 Task: Create a task  Improve error handling and reporting in the app , assign it to team member softage.9@softage.net in the project TripleWorks and update the status of the task to  At Risk , set the priority of the task to Medium.
Action: Mouse moved to (53, 278)
Screenshot: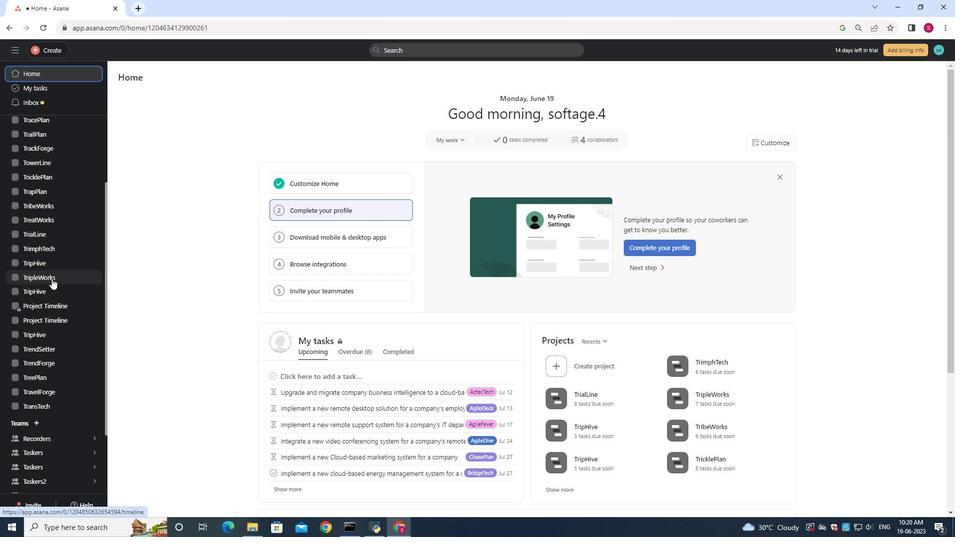 
Action: Mouse pressed left at (53, 278)
Screenshot: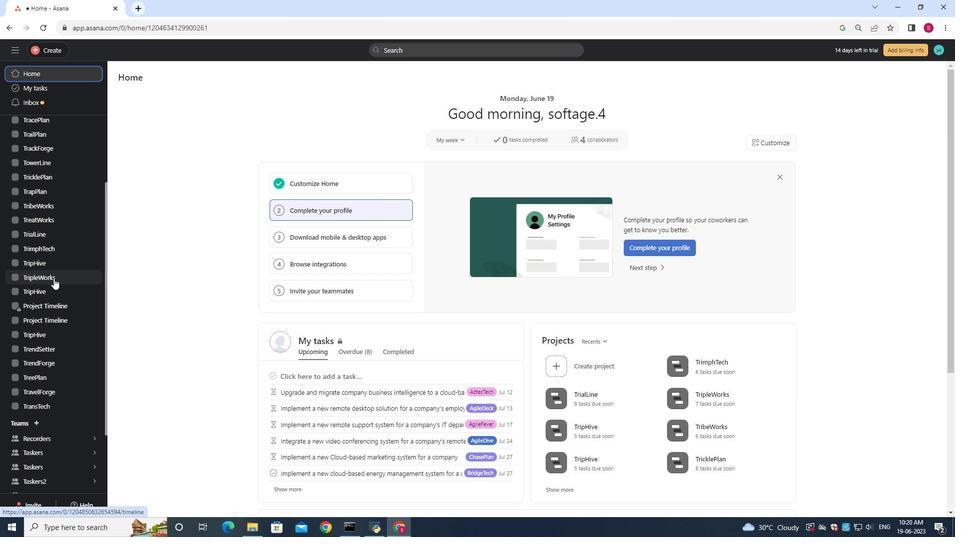 
Action: Mouse moved to (129, 114)
Screenshot: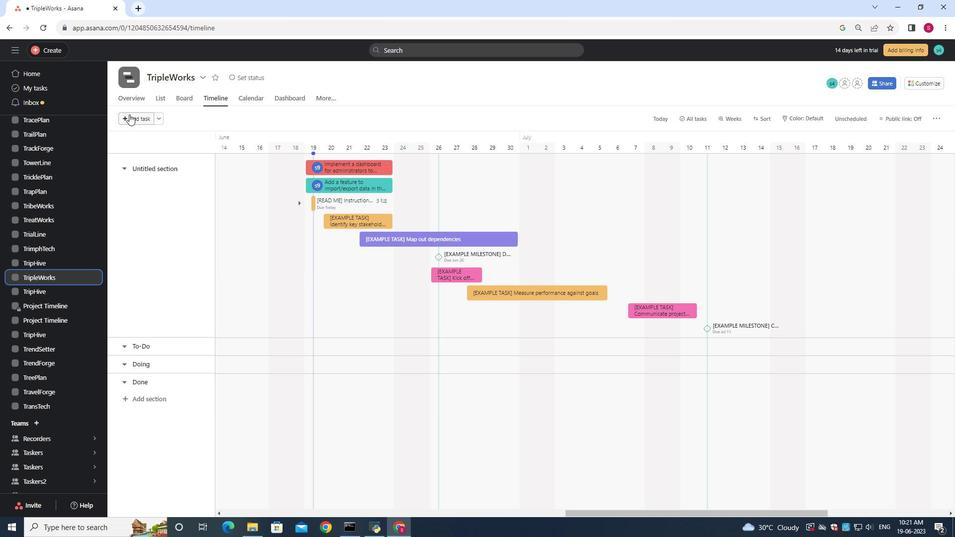 
Action: Mouse pressed left at (129, 114)
Screenshot: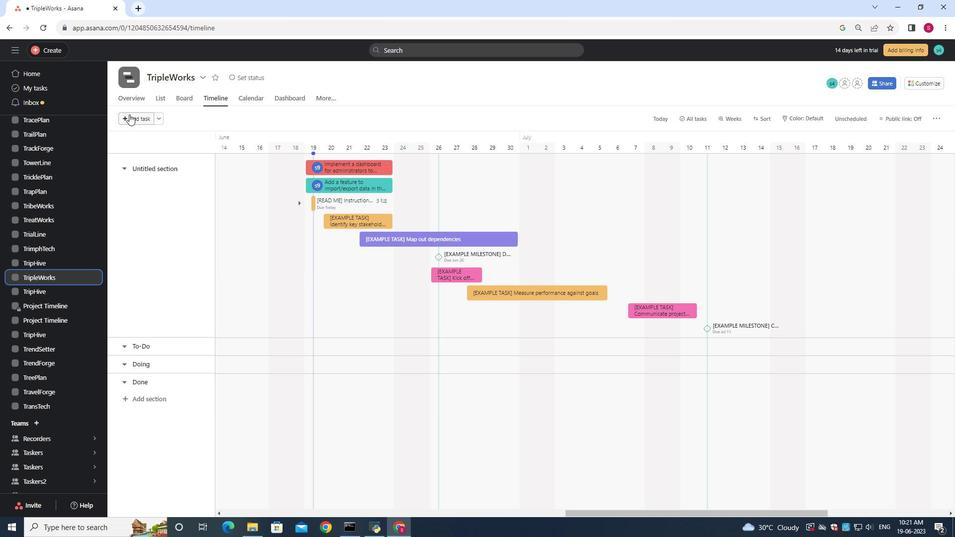 
Action: Key pressed <Key.shift>Improve<Key.space>error<Key.space>handing<Key.space>and<Key.space>reporting<Key.space>in<Key.space>the<Key.space>app
Screenshot: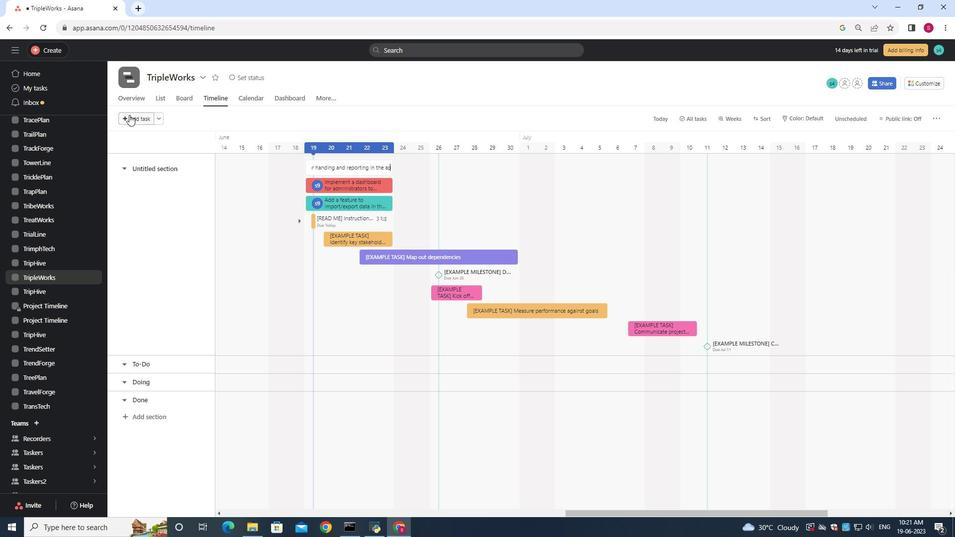 
Action: Mouse moved to (362, 170)
Screenshot: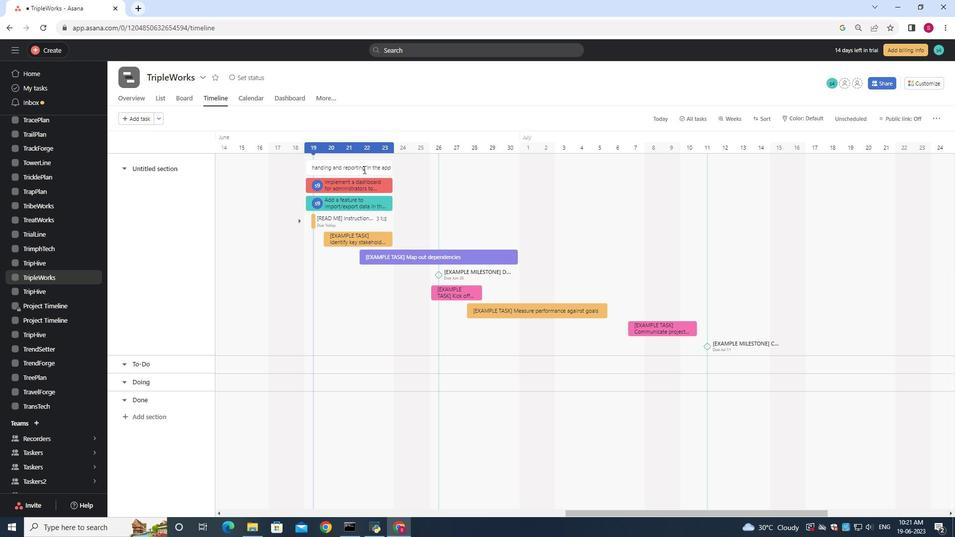 
Action: Mouse pressed left at (362, 170)
Screenshot: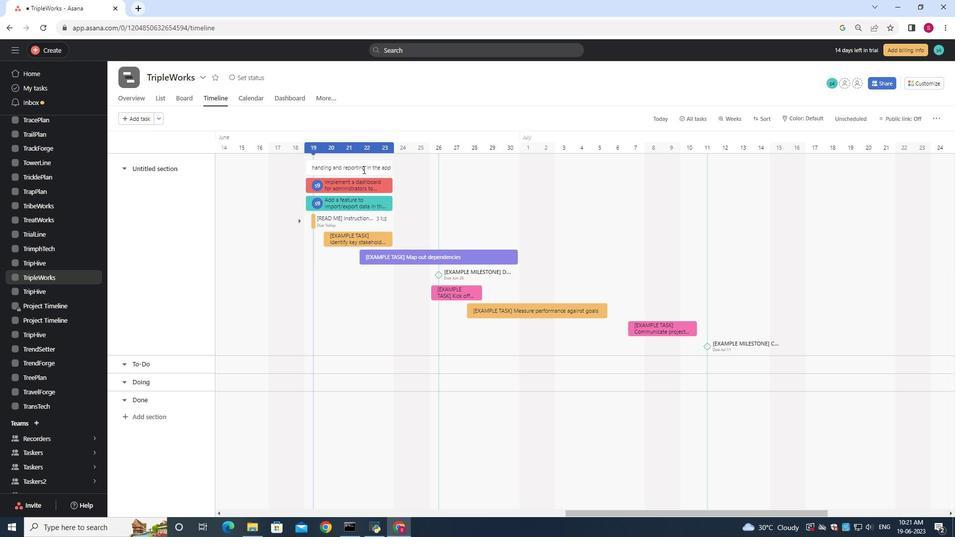 
Action: Mouse moved to (748, 165)
Screenshot: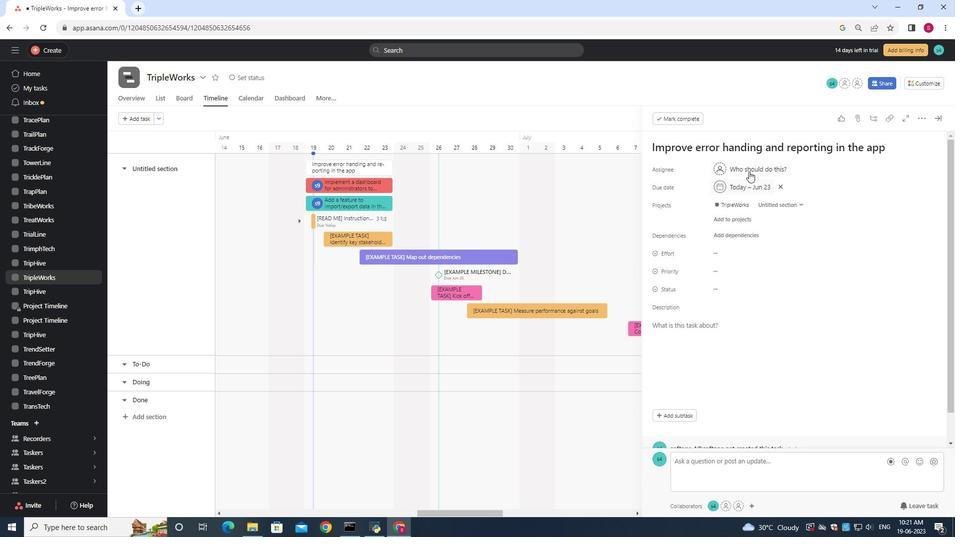 
Action: Mouse pressed left at (748, 165)
Screenshot: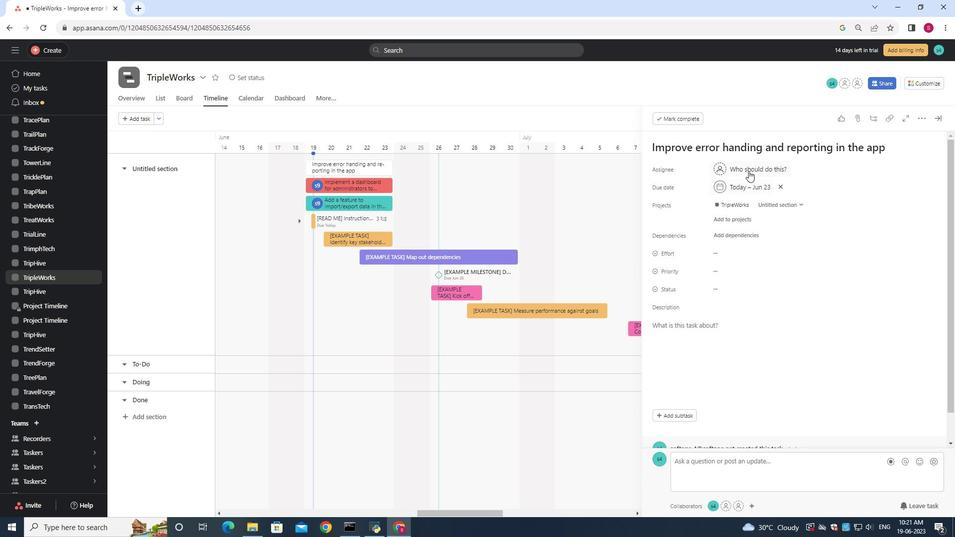 
Action: Mouse moved to (748, 165)
Screenshot: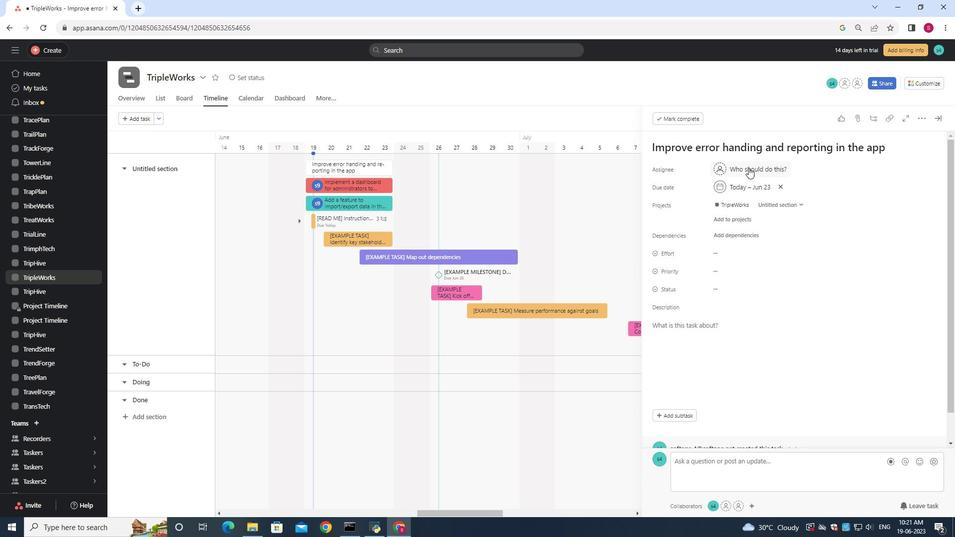 
Action: Key pressed softage.
Screenshot: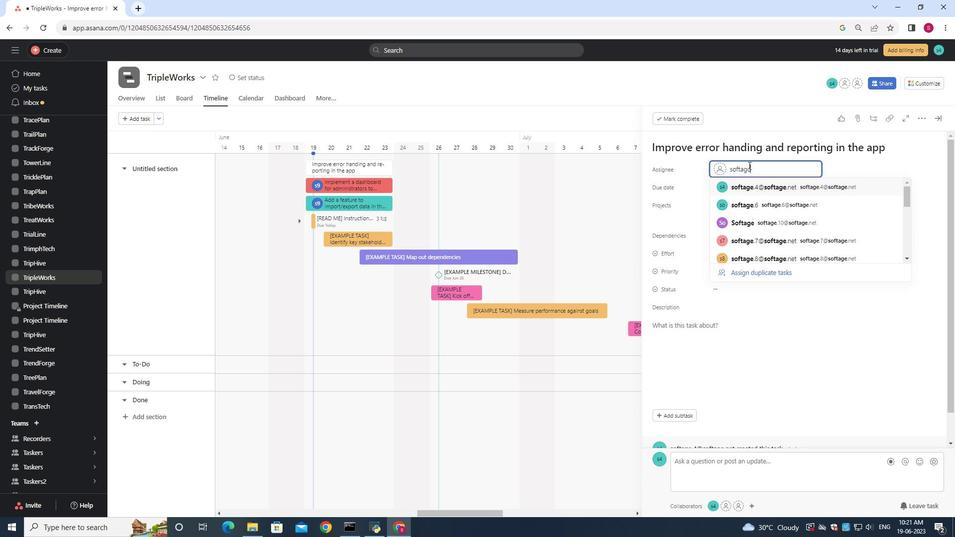 
Action: Mouse moved to (742, 160)
Screenshot: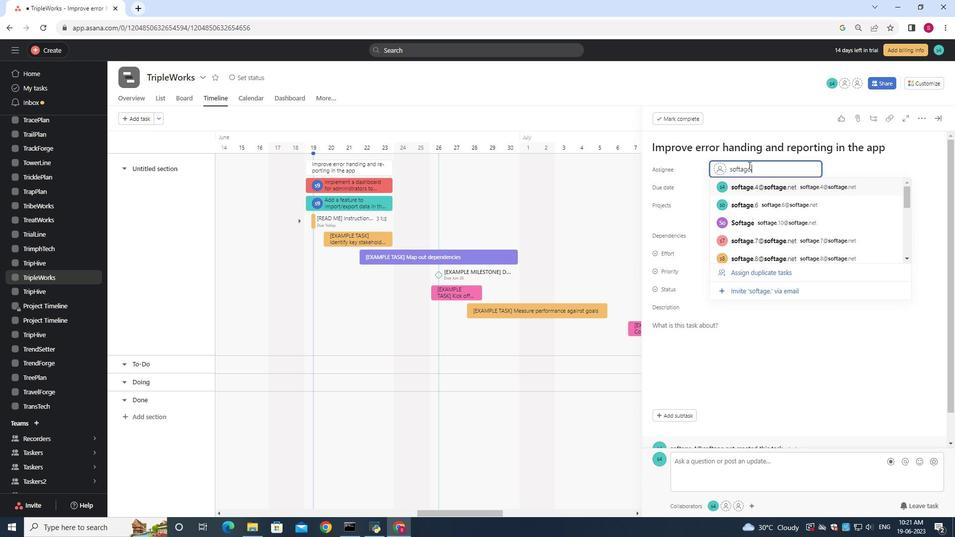 
Action: Key pressed 9<Key.shift>@softage,<Key.backspace>.net
Screenshot: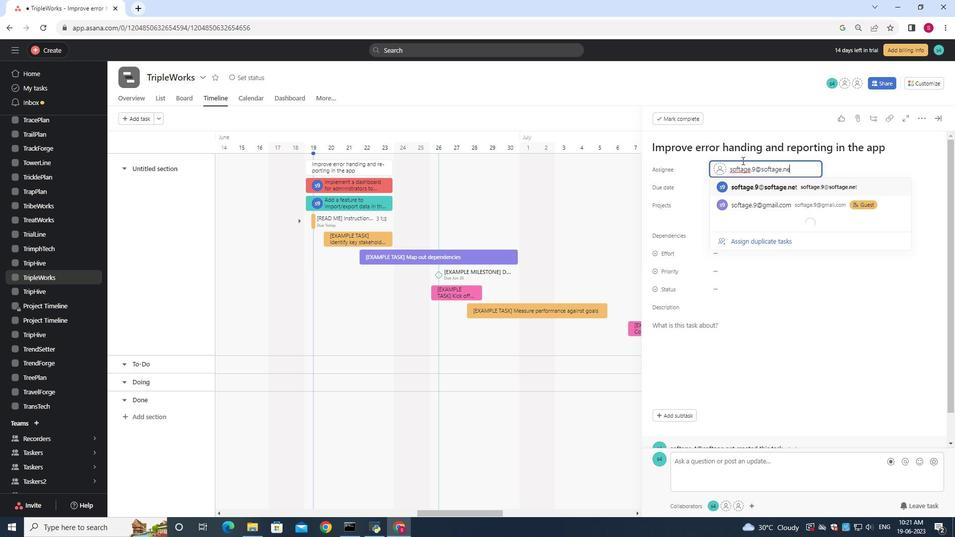 
Action: Mouse moved to (751, 185)
Screenshot: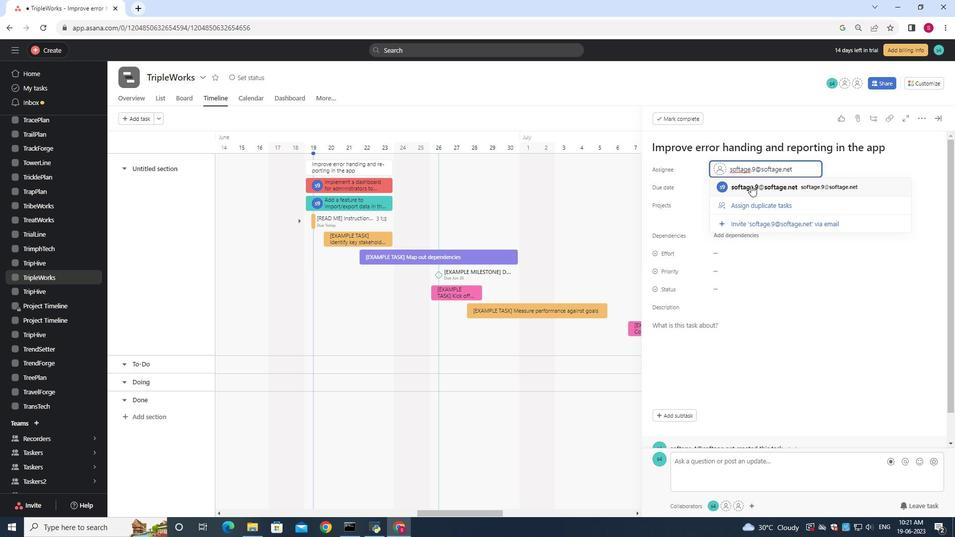 
Action: Mouse pressed left at (751, 185)
Screenshot: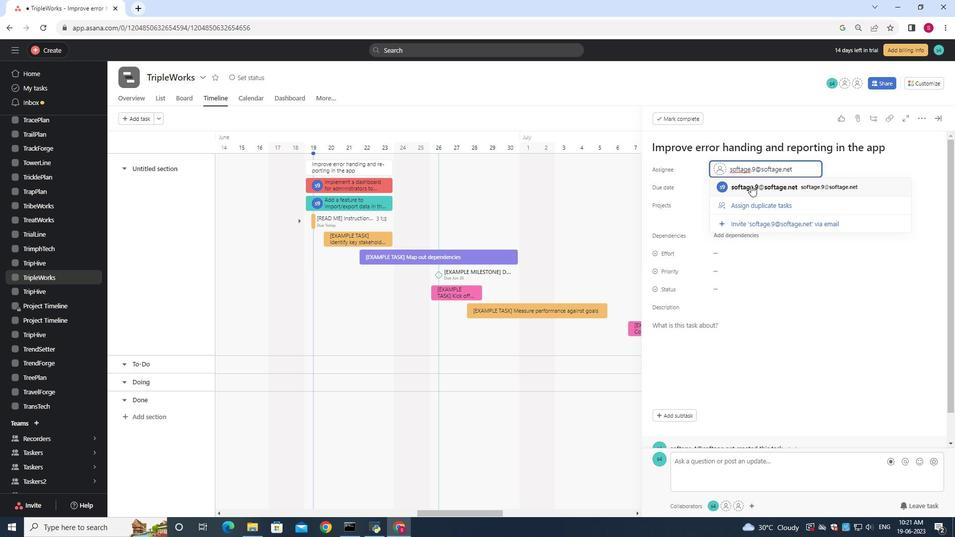 
Action: Mouse moved to (719, 287)
Screenshot: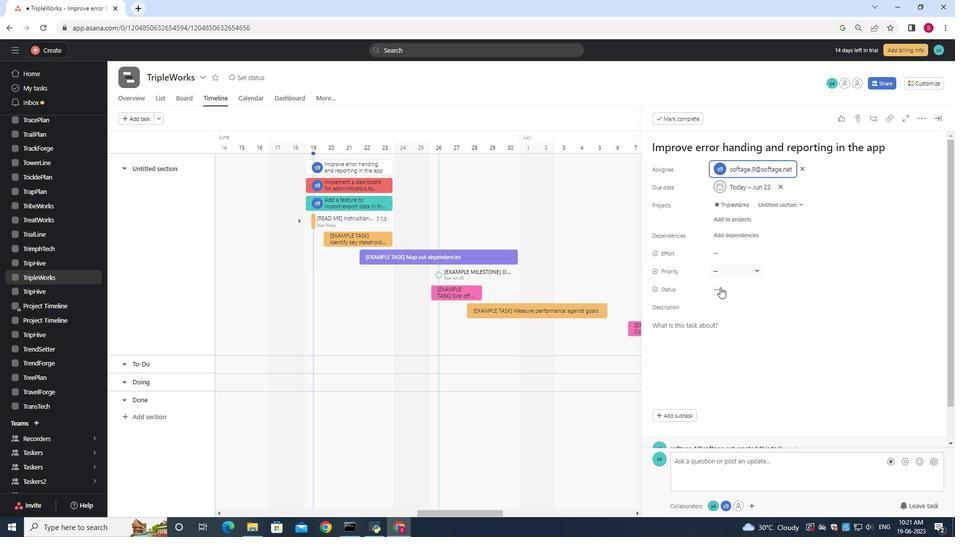 
Action: Mouse pressed left at (719, 287)
Screenshot: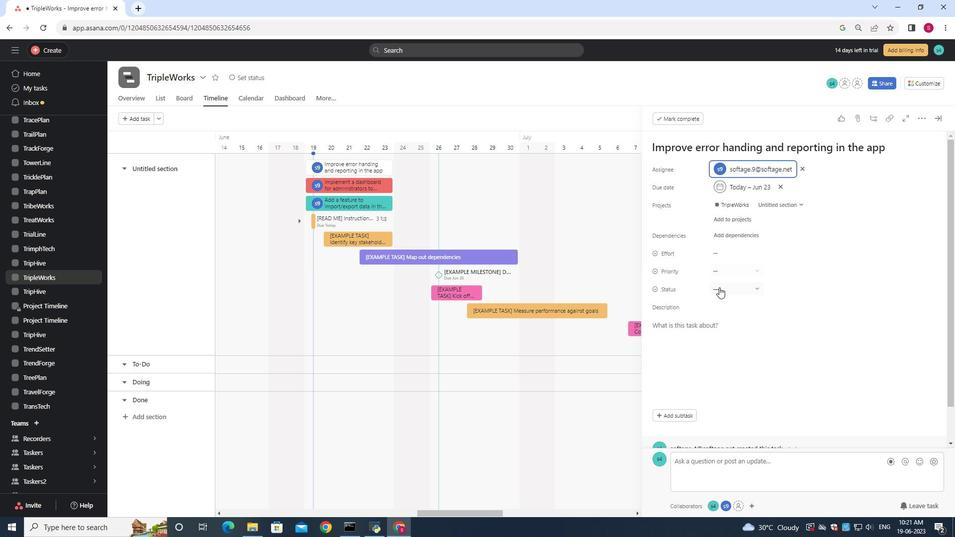 
Action: Mouse moved to (742, 332)
Screenshot: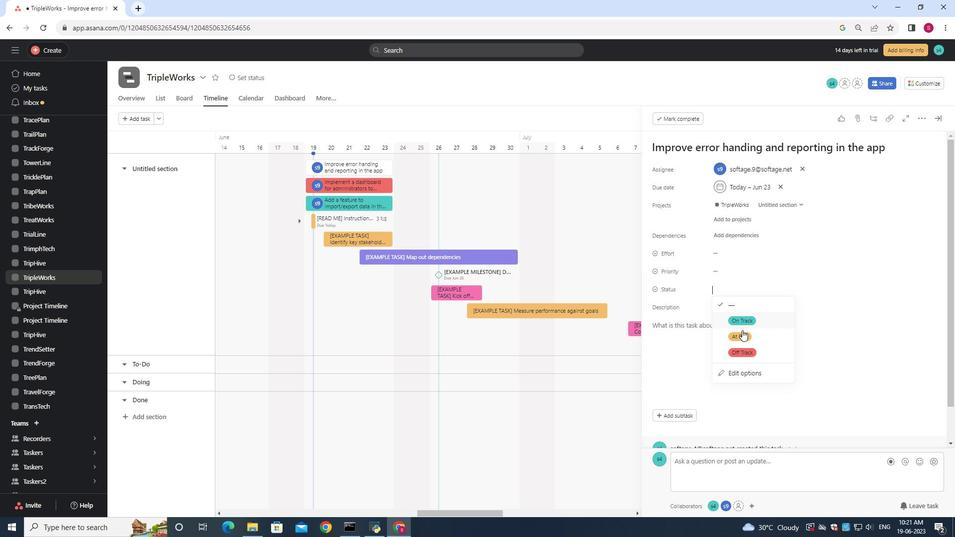 
Action: Mouse pressed left at (742, 332)
Screenshot: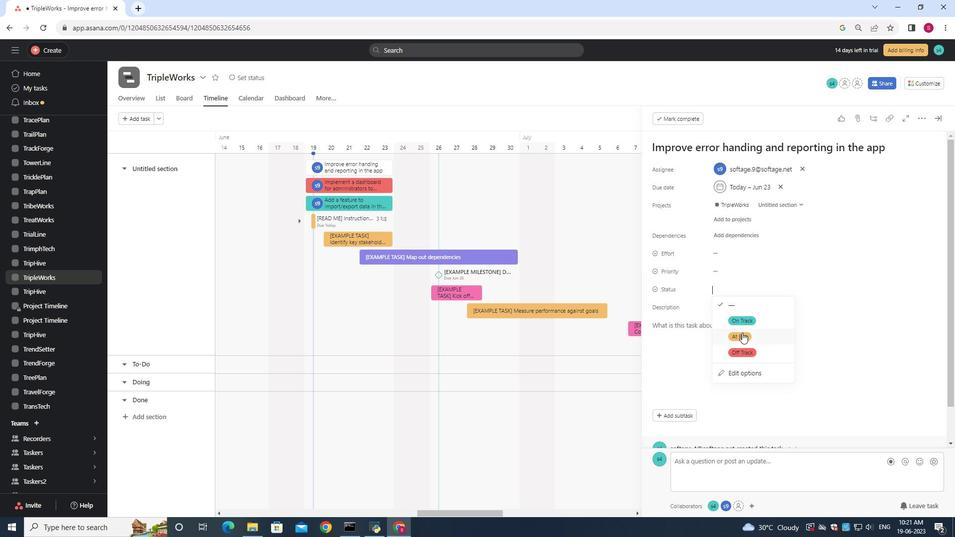 
Action: Mouse moved to (727, 267)
Screenshot: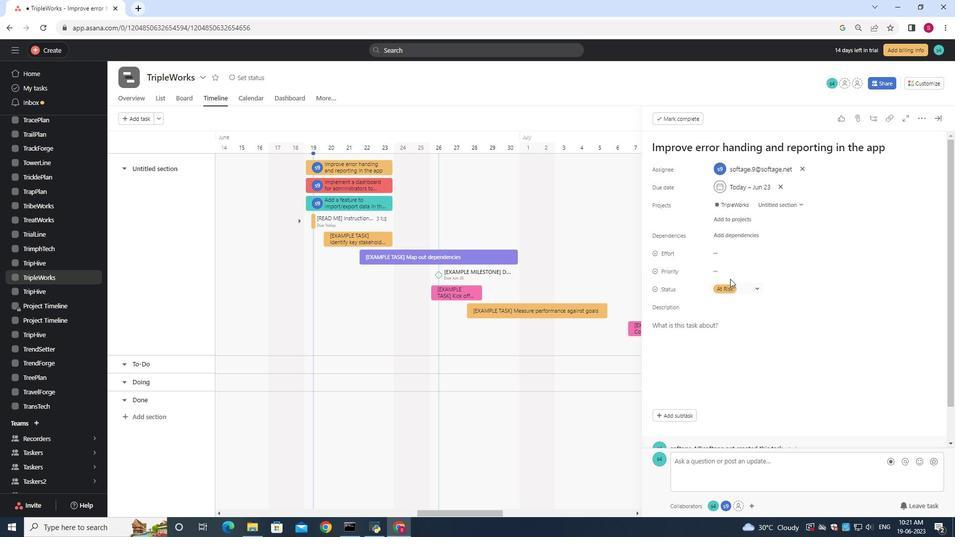 
Action: Mouse pressed left at (727, 267)
Screenshot: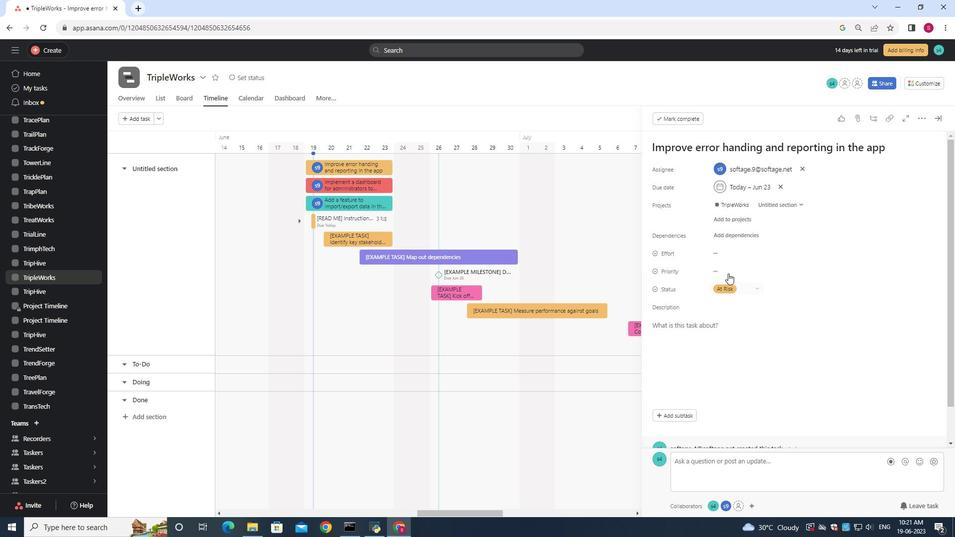 
Action: Mouse moved to (737, 318)
Screenshot: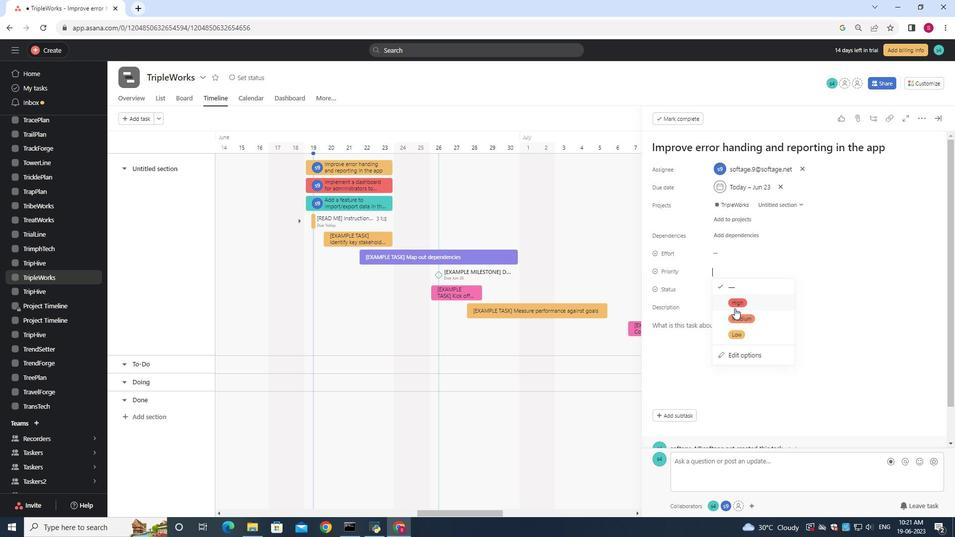 
Action: Mouse pressed left at (737, 318)
Screenshot: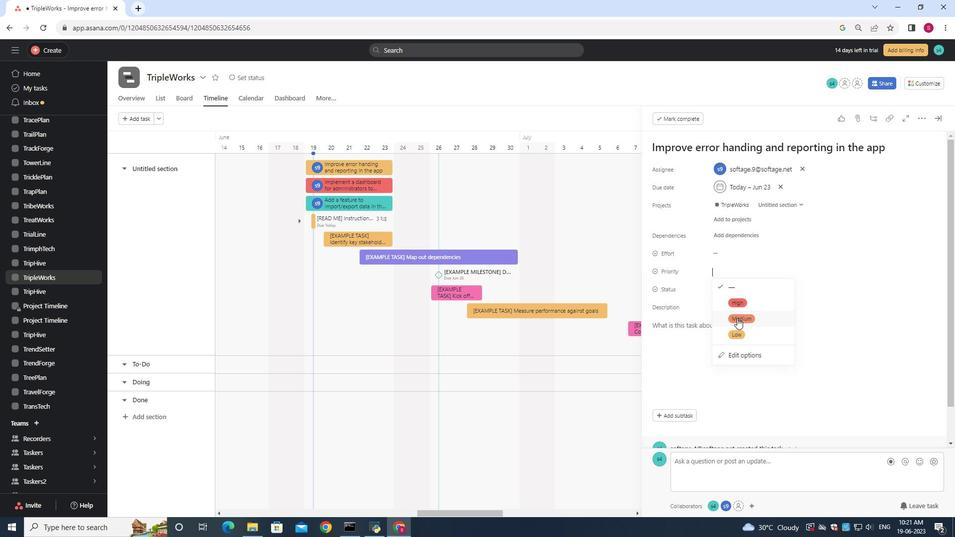
Action: Mouse moved to (712, 266)
Screenshot: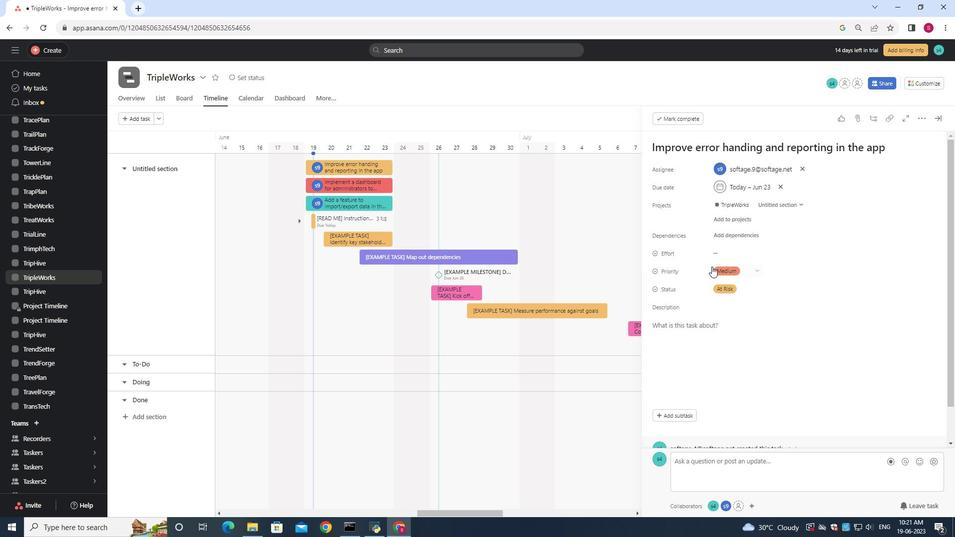 
